 Task: Add a signature Janet Martinez containing With sincere appreciation and warm wishes, Janet Martinez to email address softage.2@softage.net and add a folder Games
Action: Mouse moved to (576, 289)
Screenshot: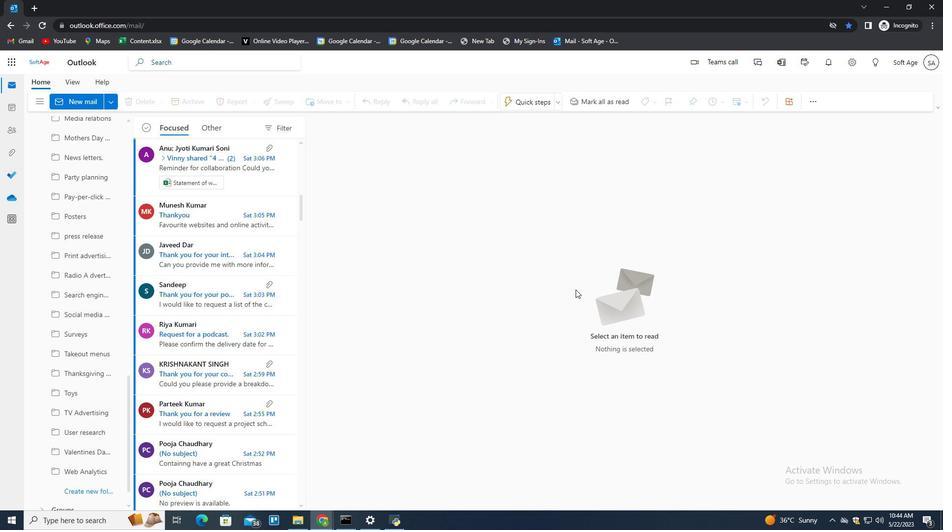 
Action: Key pressed n
Screenshot: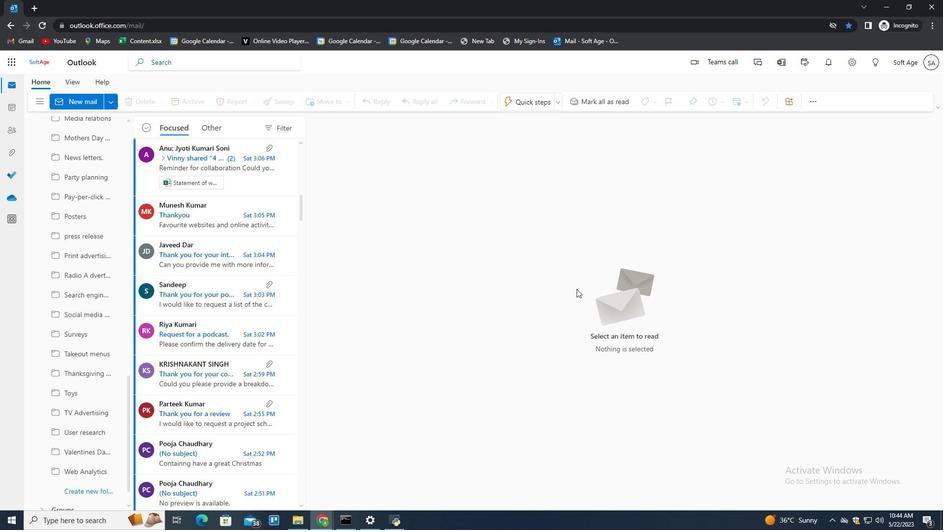 
Action: Mouse moved to (634, 98)
Screenshot: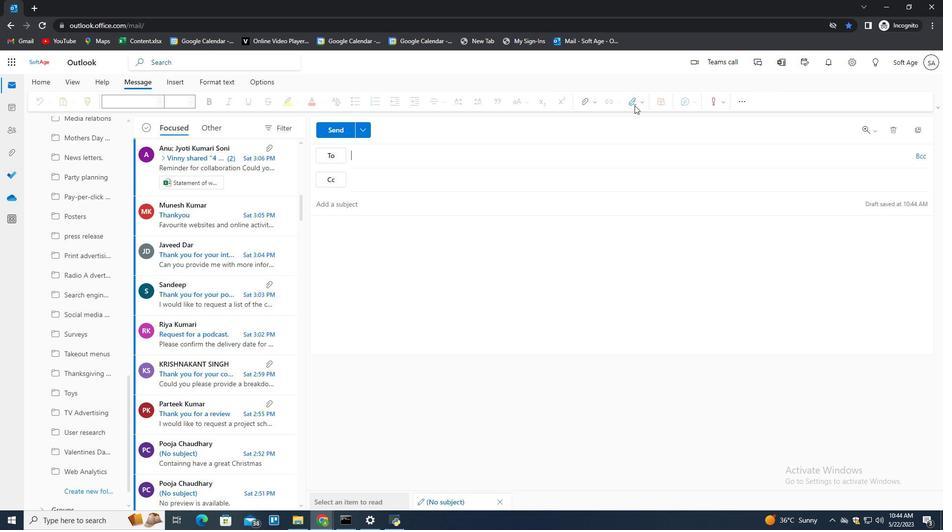 
Action: Mouse pressed left at (634, 98)
Screenshot: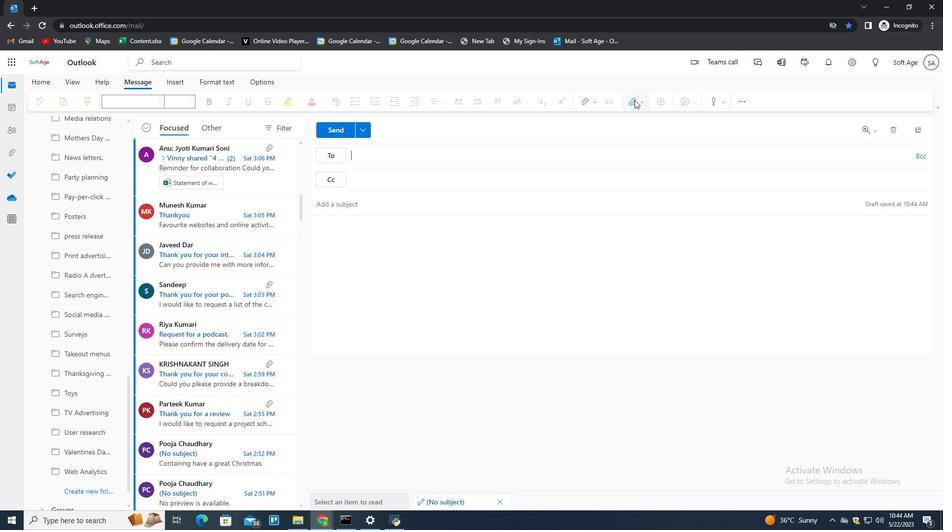 
Action: Mouse moved to (618, 139)
Screenshot: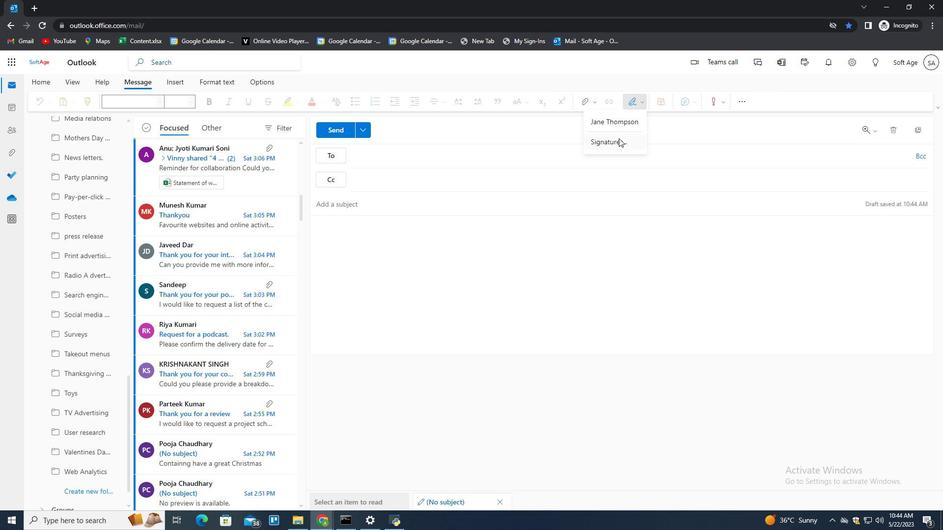 
Action: Mouse pressed left at (618, 139)
Screenshot: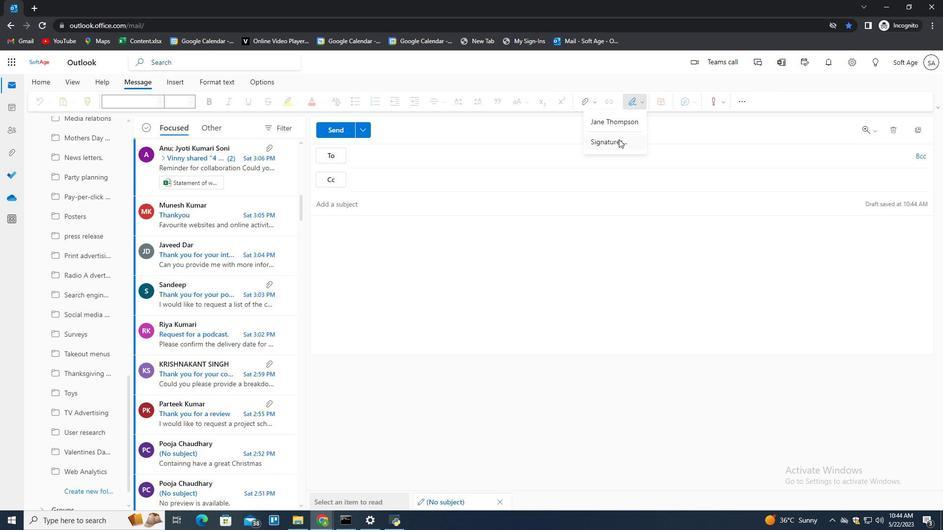
Action: Mouse moved to (671, 180)
Screenshot: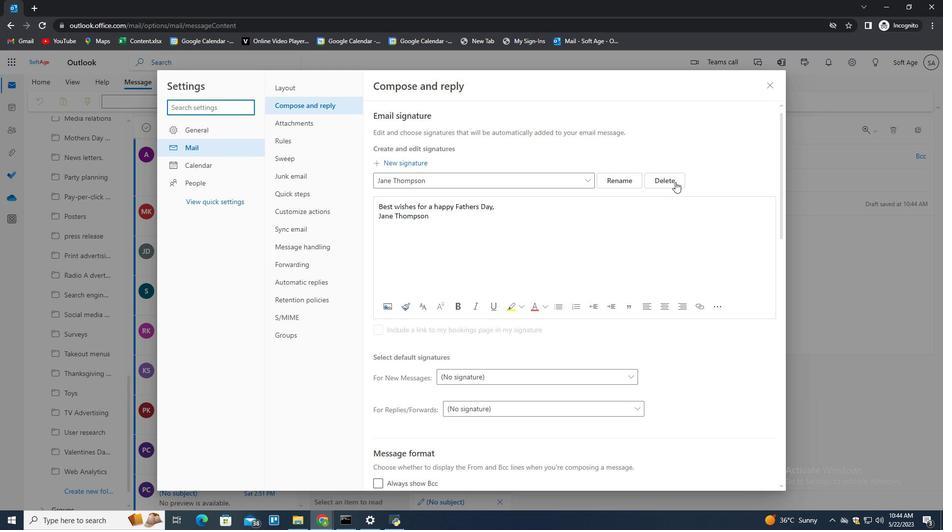 
Action: Mouse pressed left at (671, 180)
Screenshot: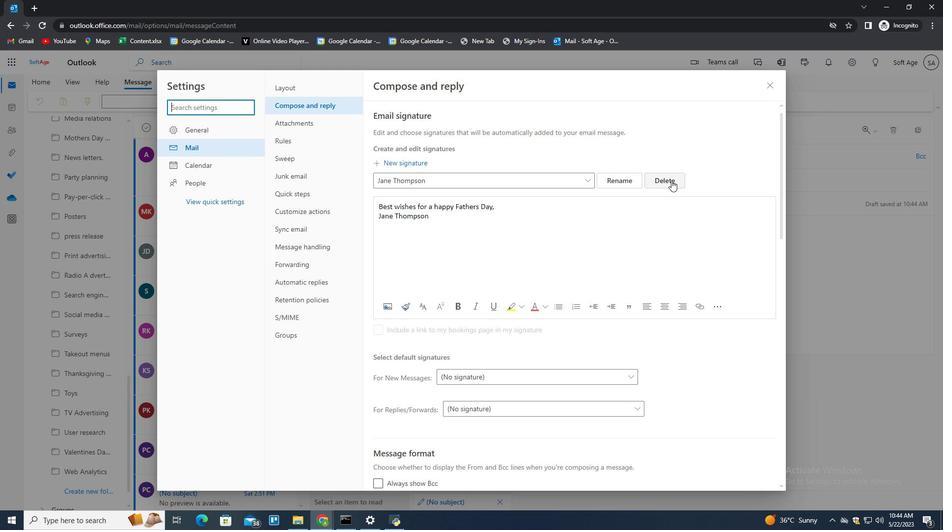 
Action: Mouse pressed left at (671, 180)
Screenshot: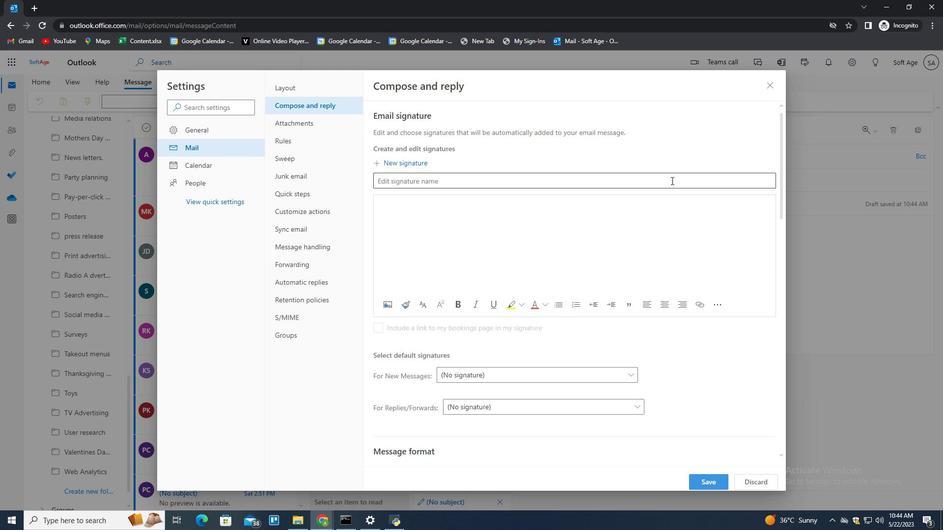 
Action: Key pressed <Key.shift>Janet<Key.space><Key.shift>Martines<Key.backspace>z<Key.tab><Key.shift>With<Key.space>sincere<Key.space>appreciatoi<Key.backspace><Key.backspace>ion<Key.space>and<Key.space>warm<Key.space>wishes,<Key.shift_r><Key.enter><Key.shift>Janet<Key.space><Key.shift>Martines<Key.backspace>z
Screenshot: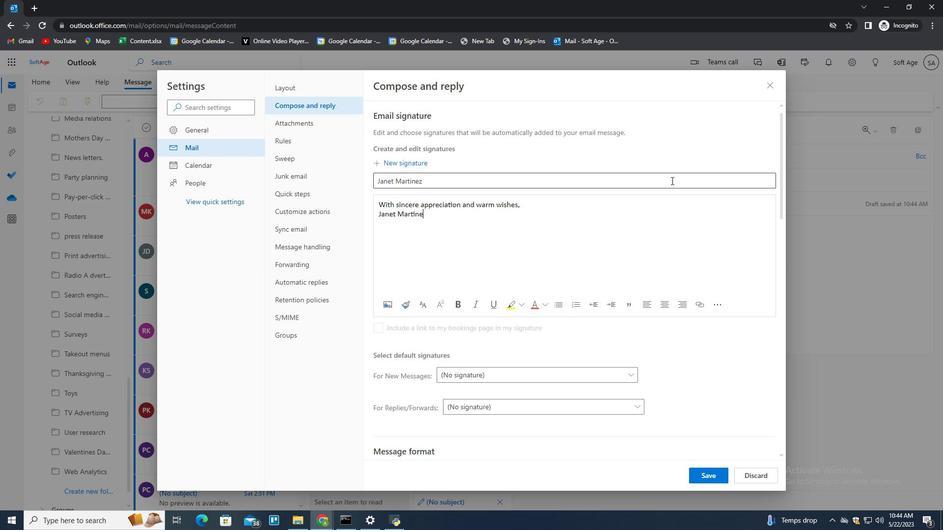 
Action: Mouse moved to (711, 476)
Screenshot: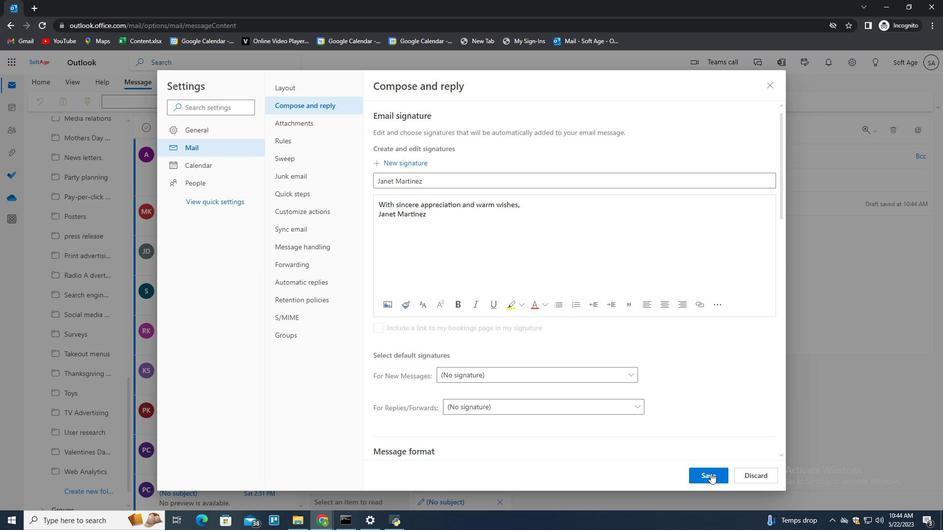 
Action: Mouse pressed left at (711, 476)
Screenshot: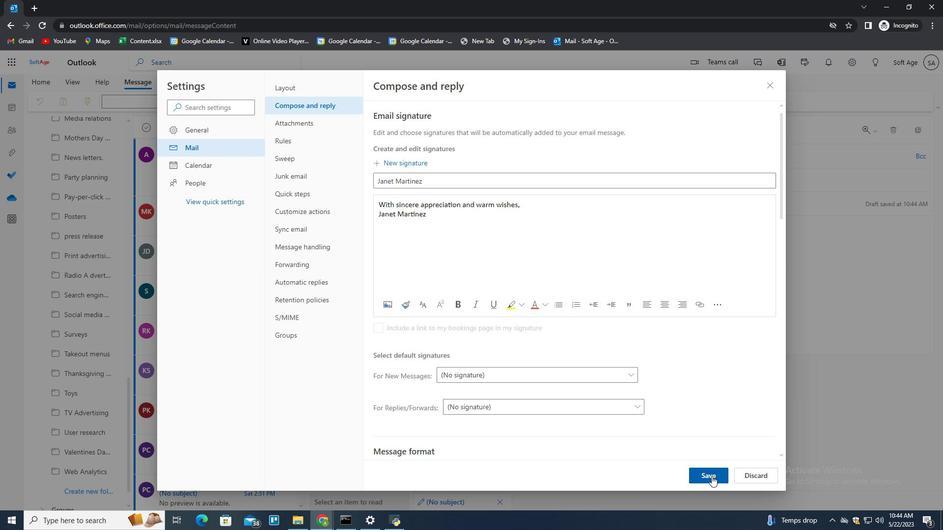 
Action: Mouse moved to (831, 266)
Screenshot: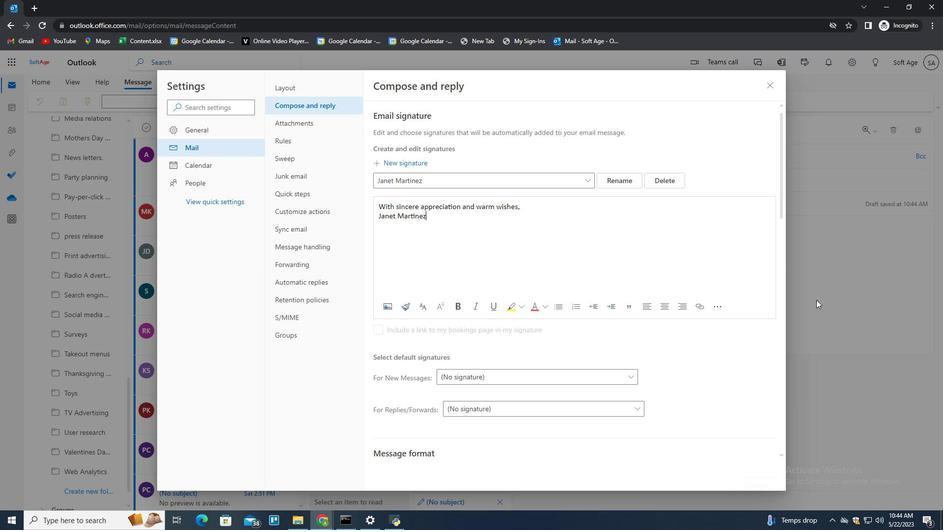 
Action: Mouse pressed left at (831, 266)
Screenshot: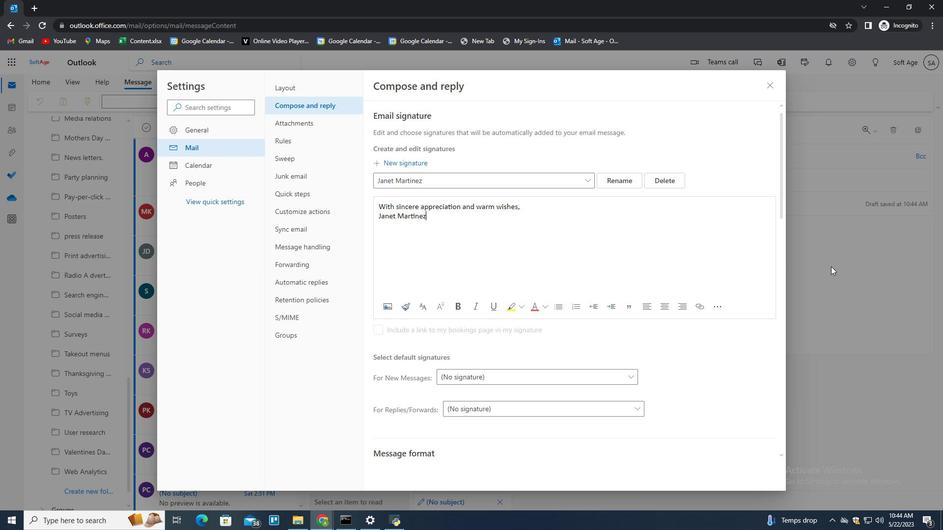 
Action: Mouse moved to (641, 103)
Screenshot: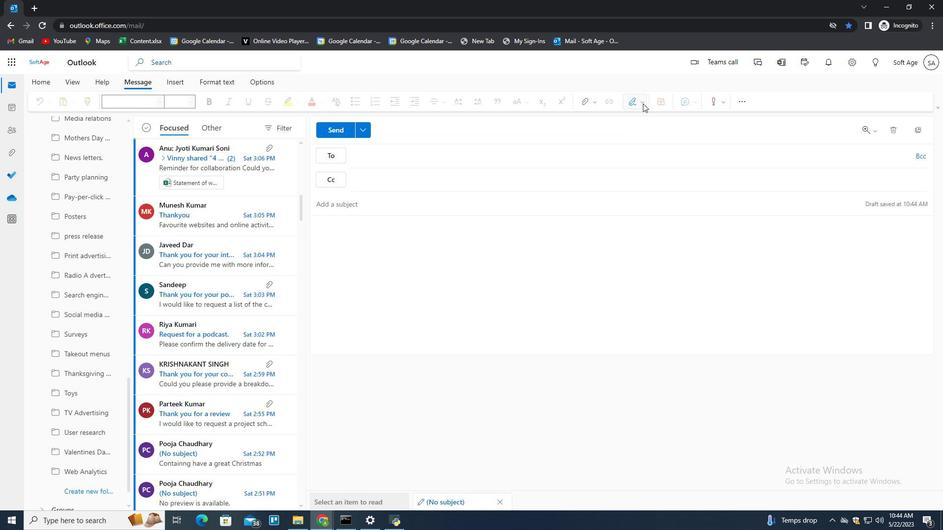 
Action: Mouse pressed left at (641, 103)
Screenshot: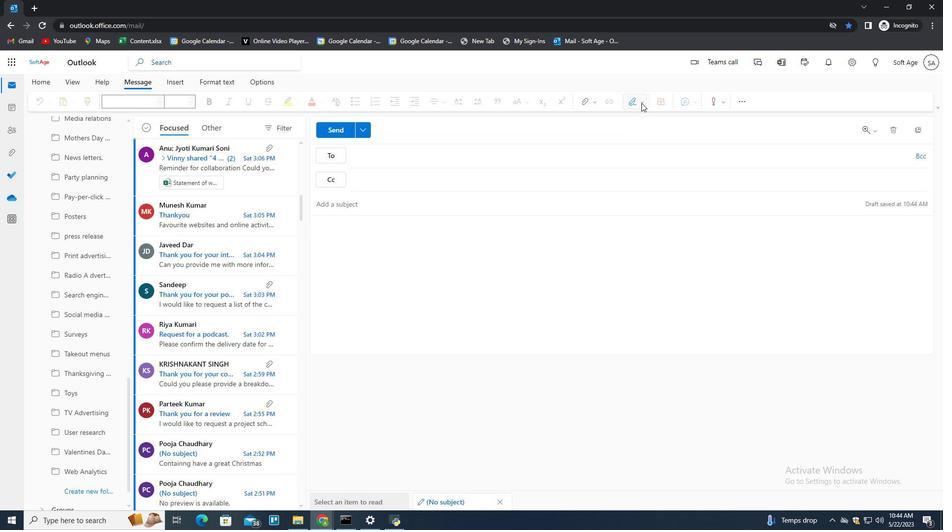 
Action: Mouse moved to (626, 123)
Screenshot: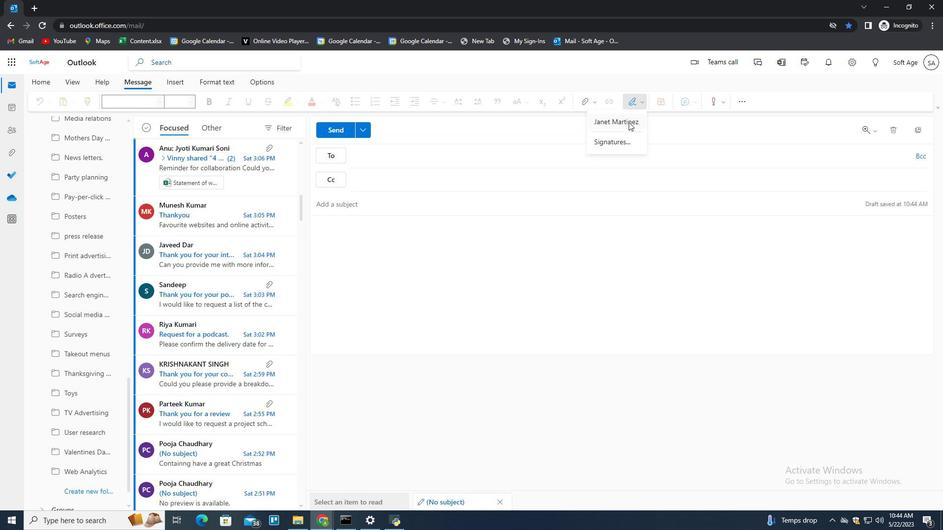 
Action: Mouse pressed left at (626, 123)
Screenshot: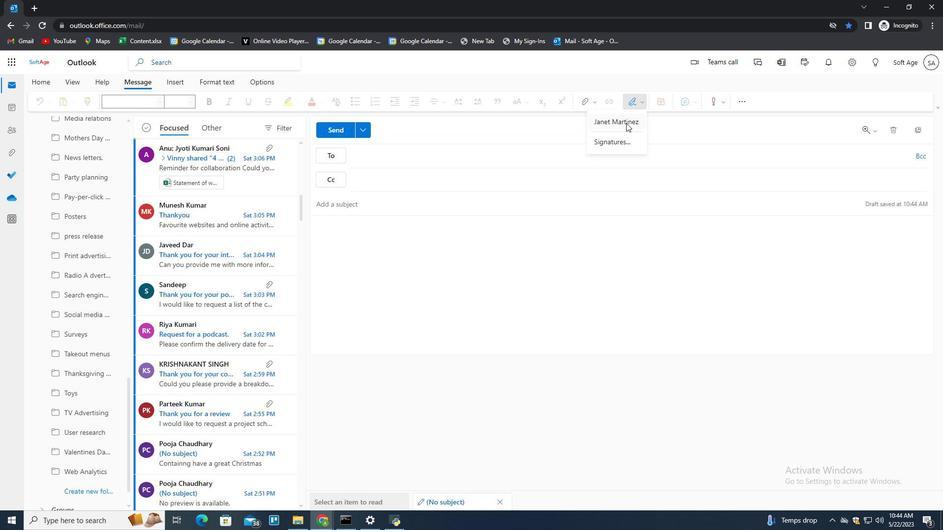 
Action: Mouse moved to (380, 155)
Screenshot: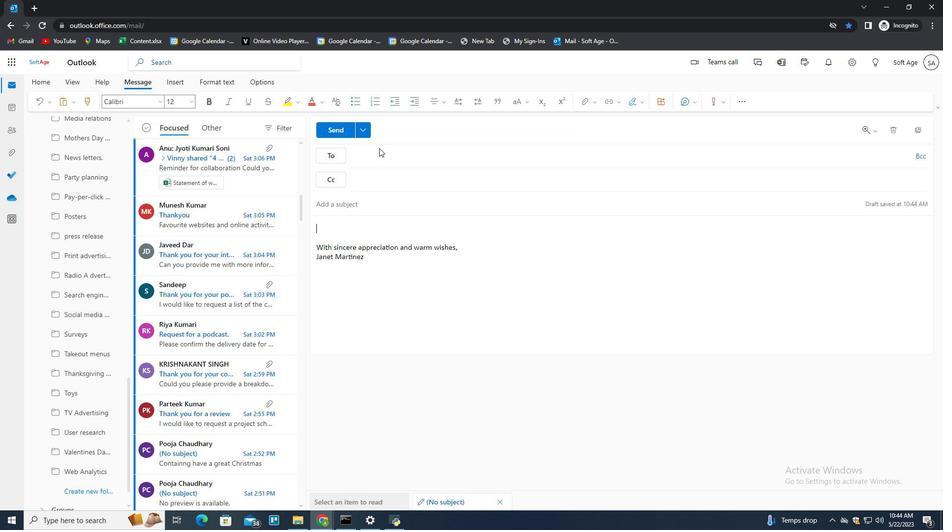 
Action: Mouse pressed left at (380, 155)
Screenshot: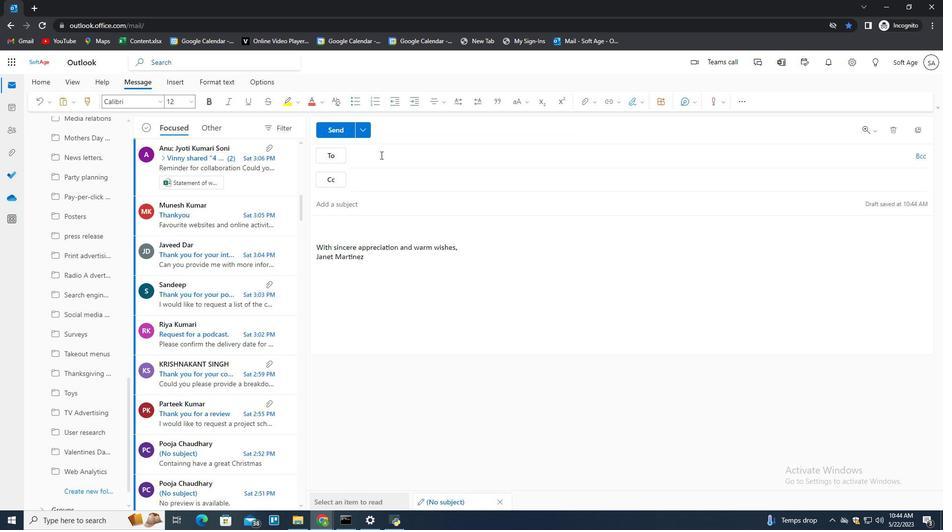 
Action: Key pressed softae.<Key.backspace><Key.backspace>g.<Key.backspace>e.2<Key.shift>@softage.net<Key.enter>
Screenshot: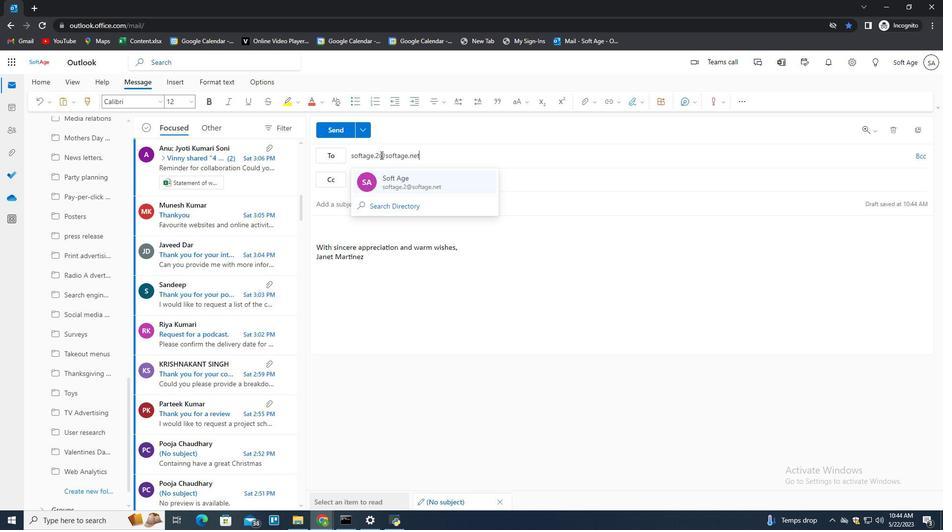 
Action: Mouse moved to (72, 480)
Screenshot: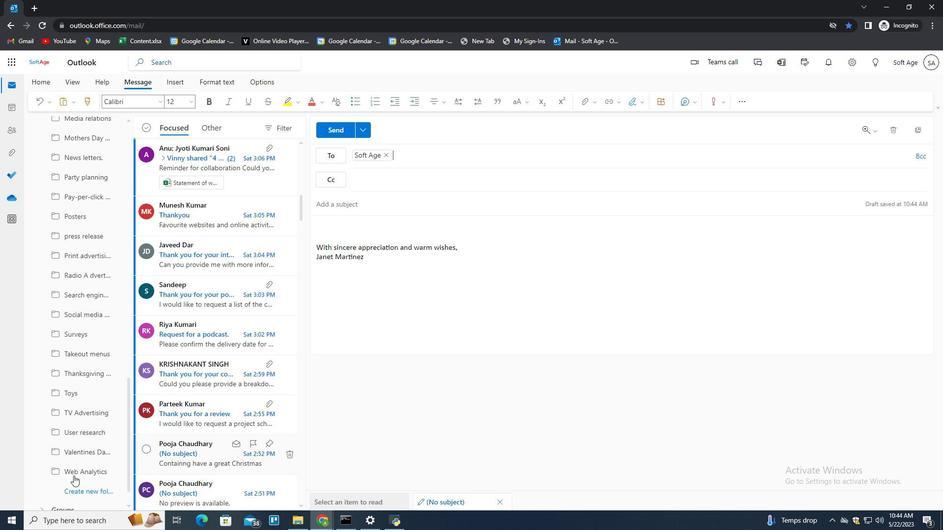 
Action: Mouse scrolled (72, 479) with delta (0, 0)
Screenshot: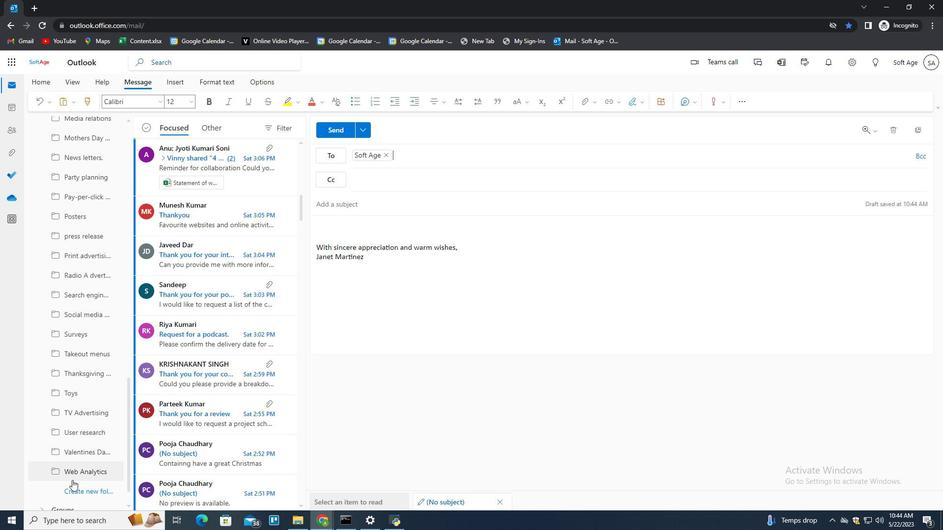 
Action: Mouse scrolled (72, 479) with delta (0, 0)
Screenshot: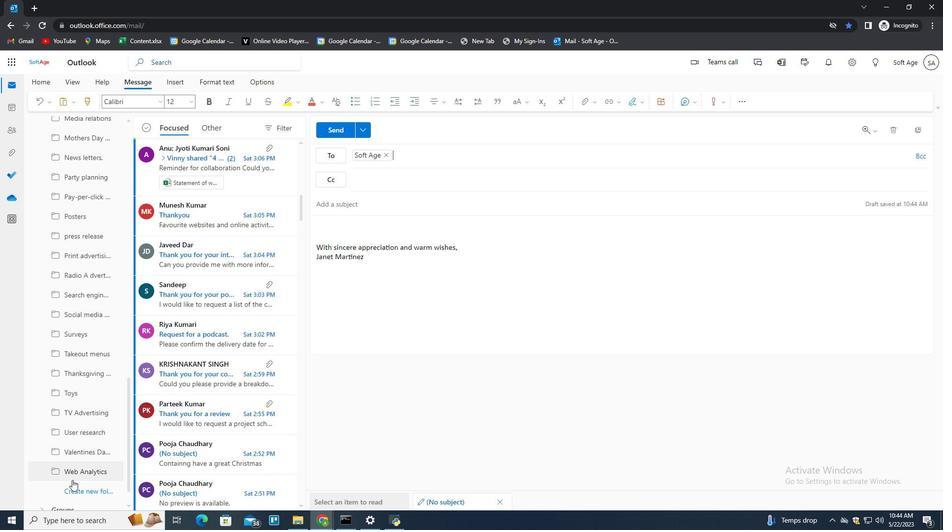 
Action: Mouse scrolled (72, 479) with delta (0, 0)
Screenshot: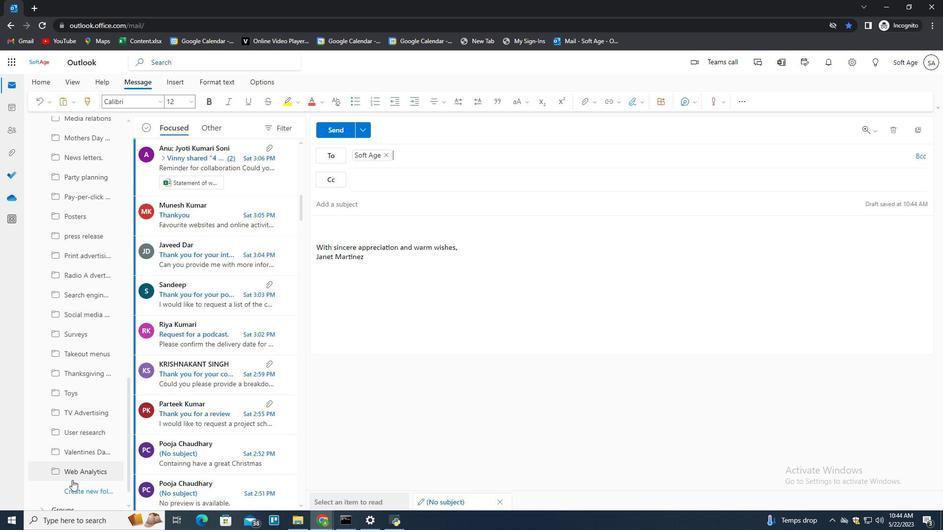 
Action: Mouse moved to (77, 471)
Screenshot: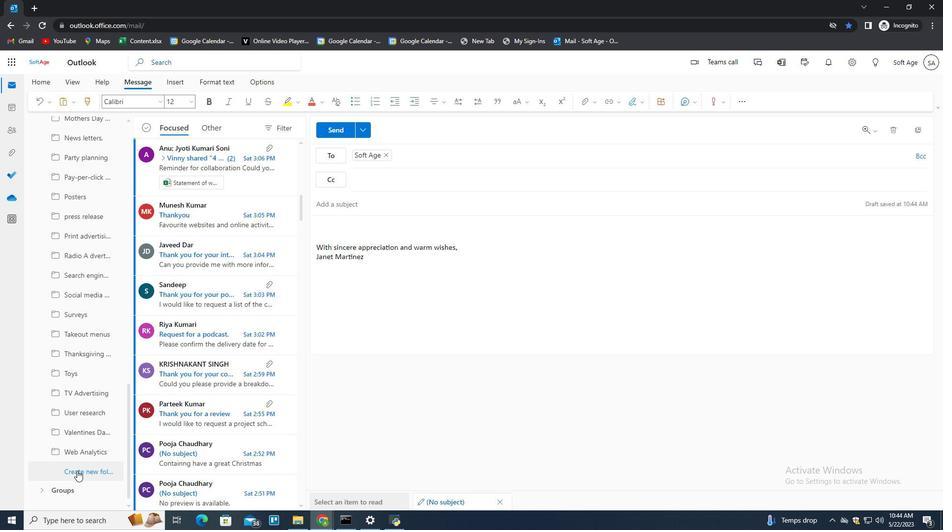 
Action: Mouse pressed left at (77, 471)
Screenshot: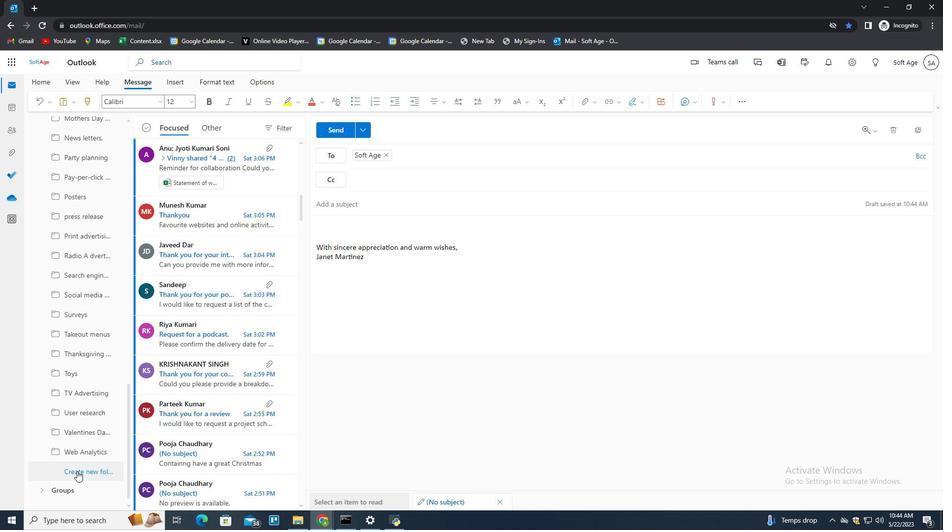 
Action: Key pressed <Key.shift>
Screenshot: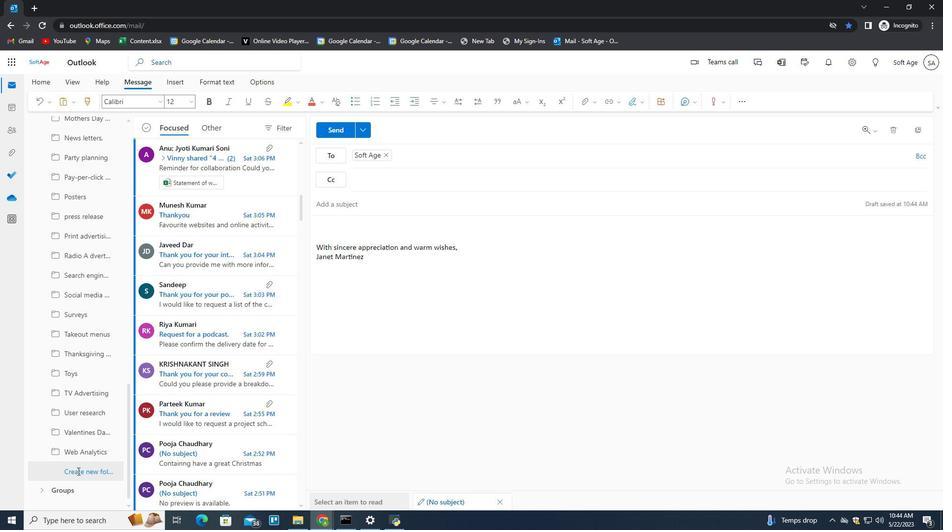 
Action: Mouse moved to (77, 472)
Screenshot: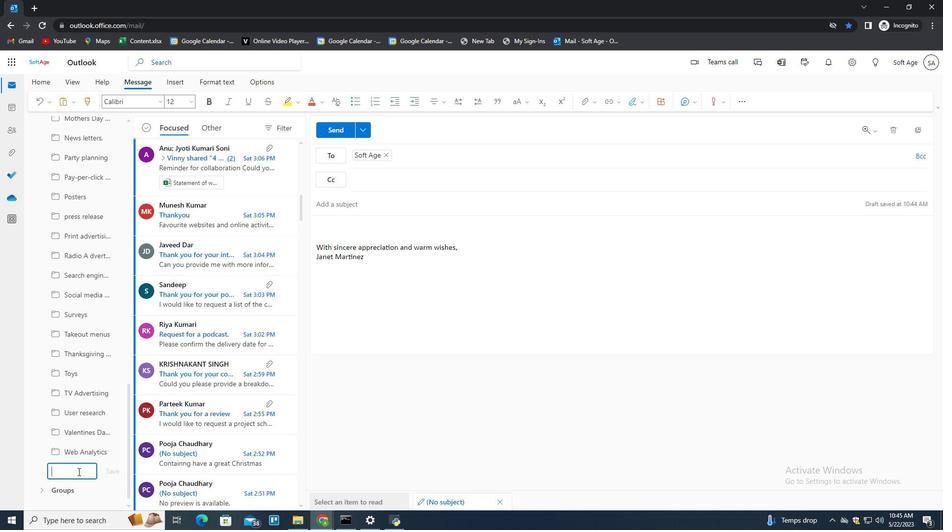 
Action: Key pressed <Key.shift><Key.shift><Key.shift><Key.shift><Key.shift><Key.shift><Key.shift><Key.shift><Key.shift><Key.shift><Key.shift><Key.shift><Key.shift><Key.shift><Key.shift><Key.shift><Key.shift>Games<Key.enter>
Screenshot: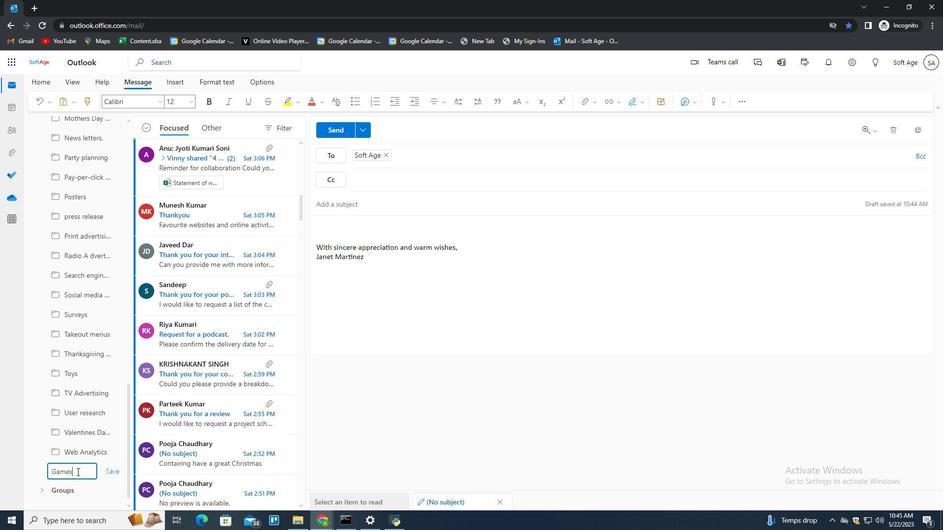 
Action: Mouse moved to (502, 309)
Screenshot: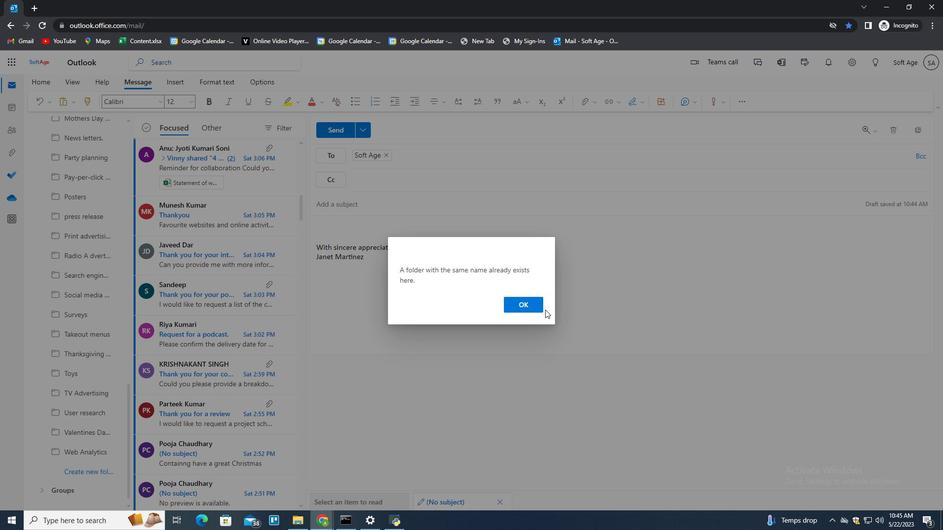 
Action: Mouse pressed left at (502, 309)
Screenshot: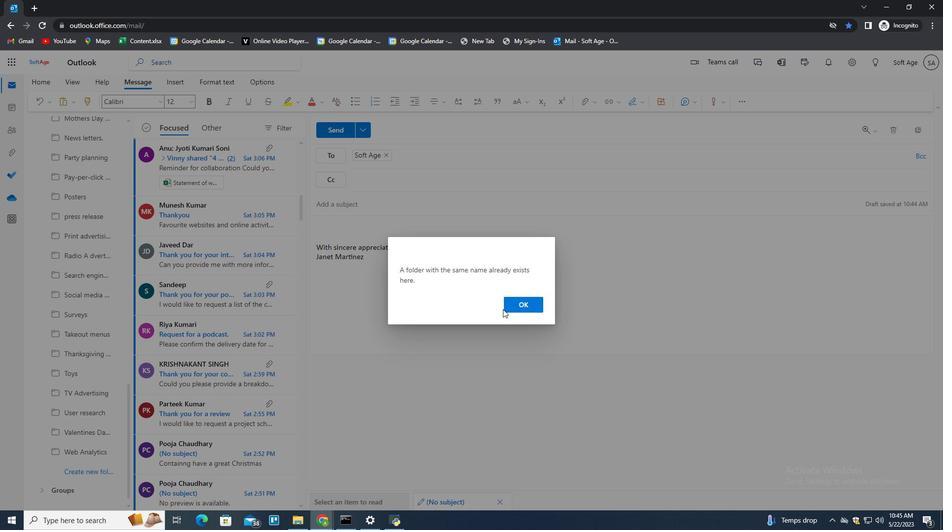 
Action: Mouse moved to (520, 304)
Screenshot: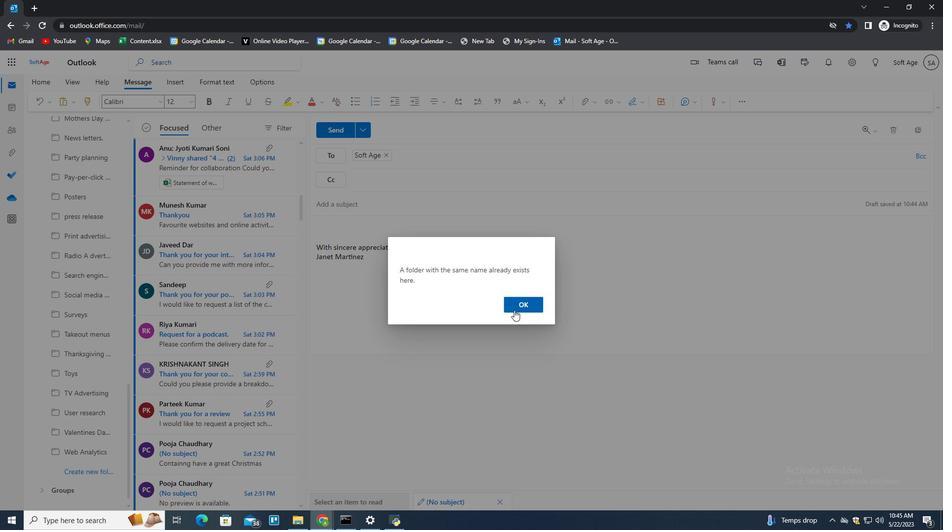 
Action: Mouse pressed left at (520, 304)
Screenshot: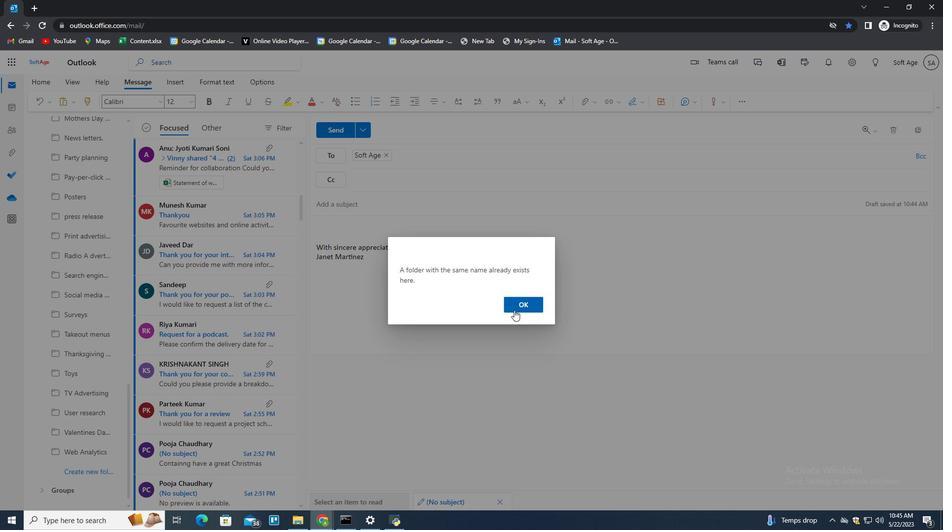 
Action: Mouse moved to (501, 393)
Screenshot: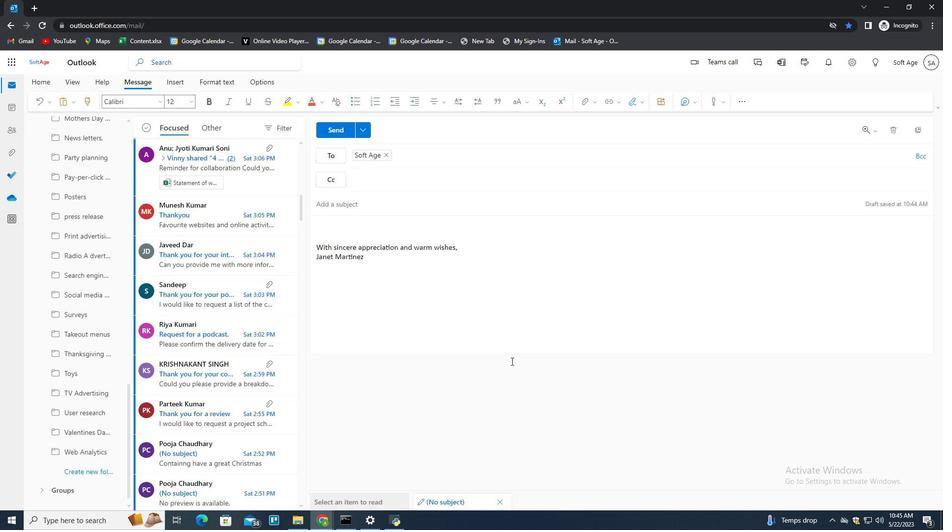 
